 Task: Use Basketball Dribbling Effect in this video Movie B.mp4
Action: Mouse moved to (355, 136)
Screenshot: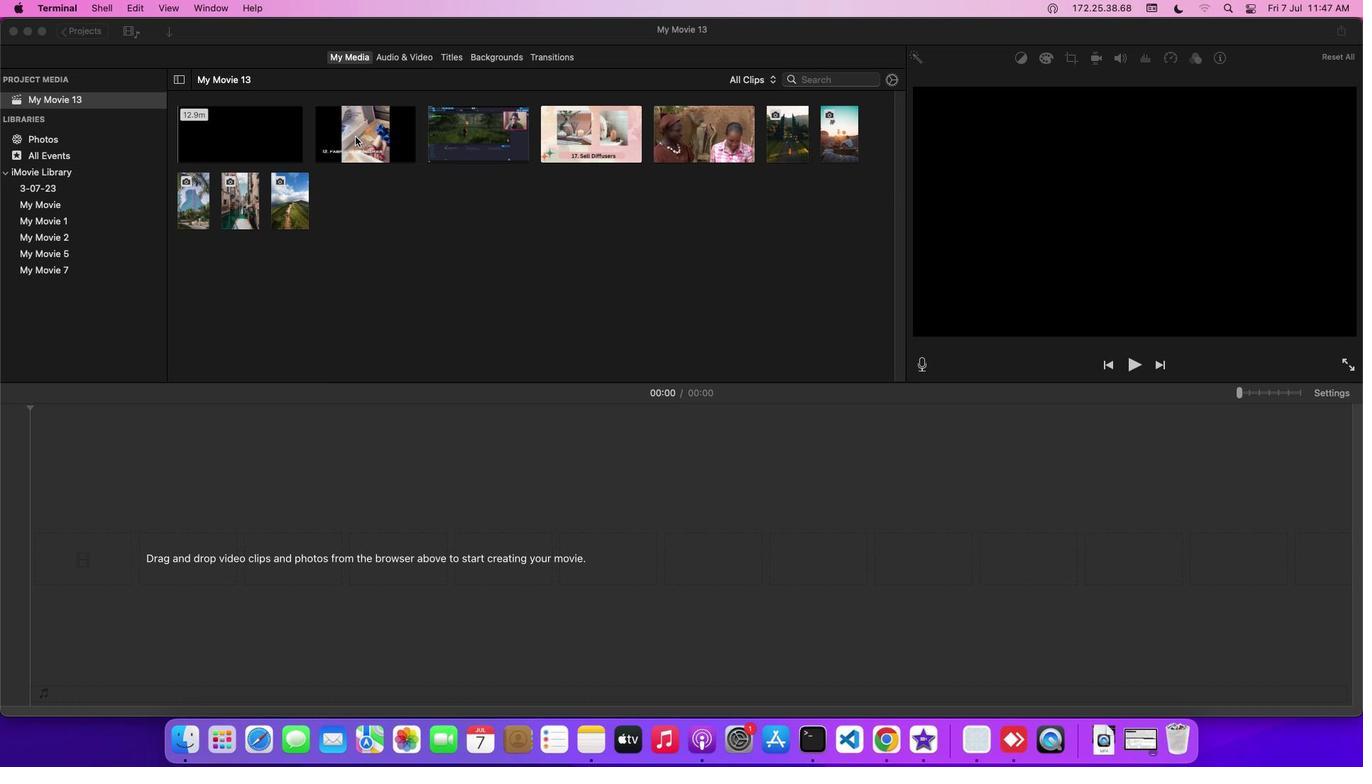 
Action: Mouse pressed left at (355, 136)
Screenshot: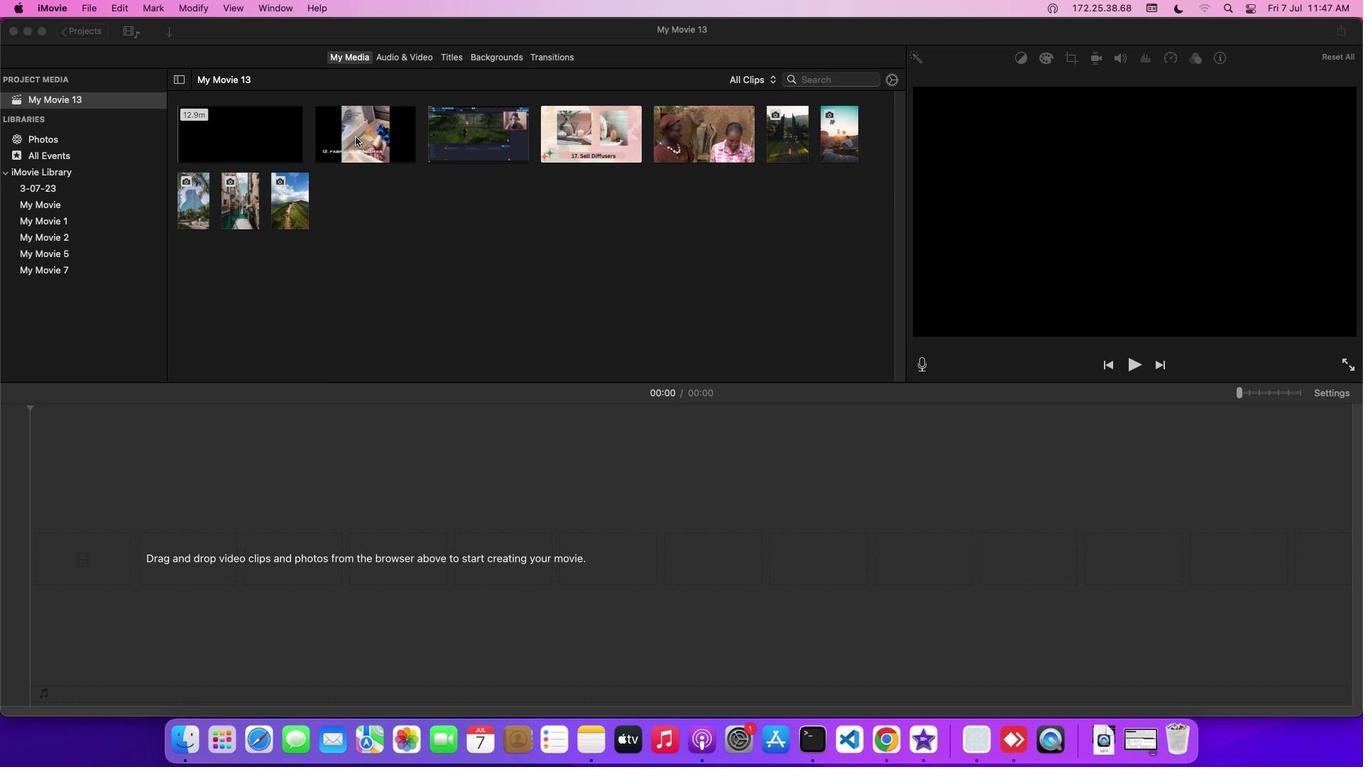 
Action: Mouse pressed left at (355, 136)
Screenshot: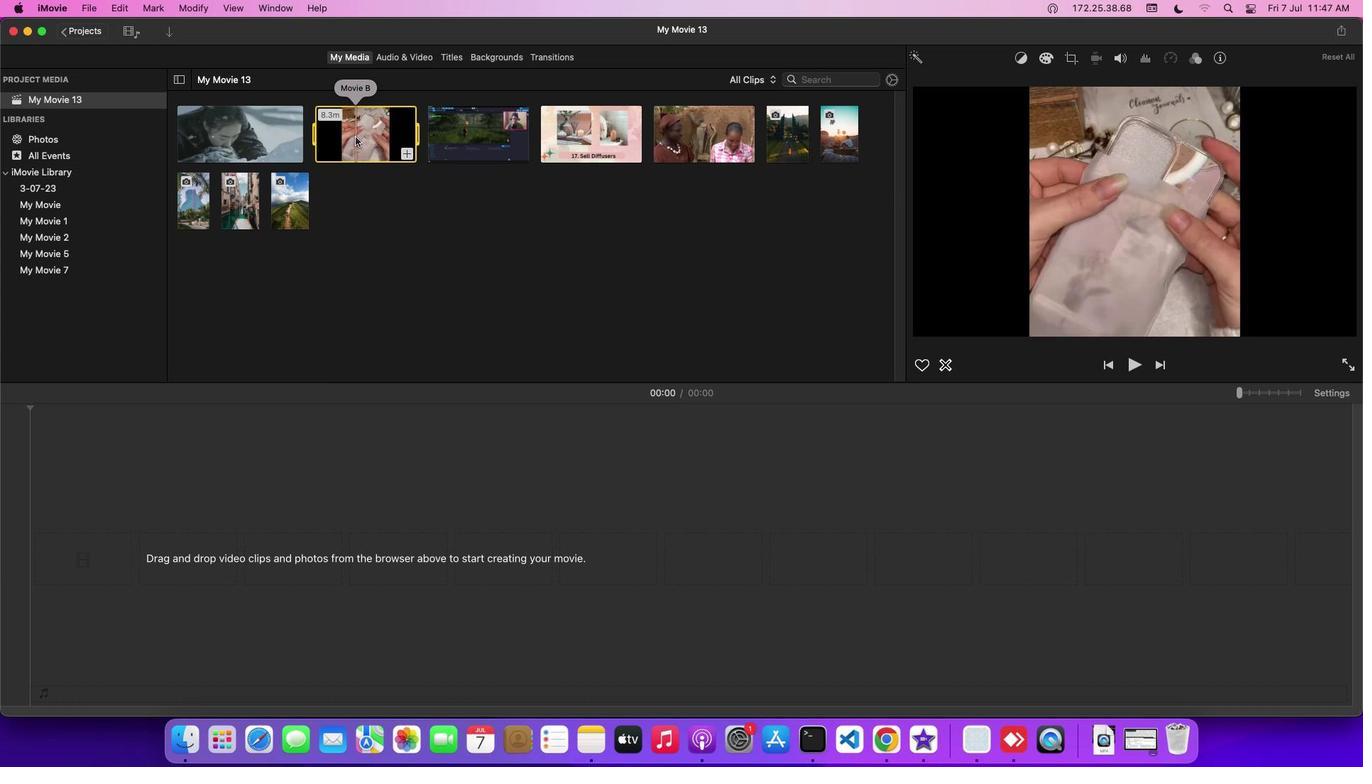 
Action: Mouse moved to (401, 57)
Screenshot: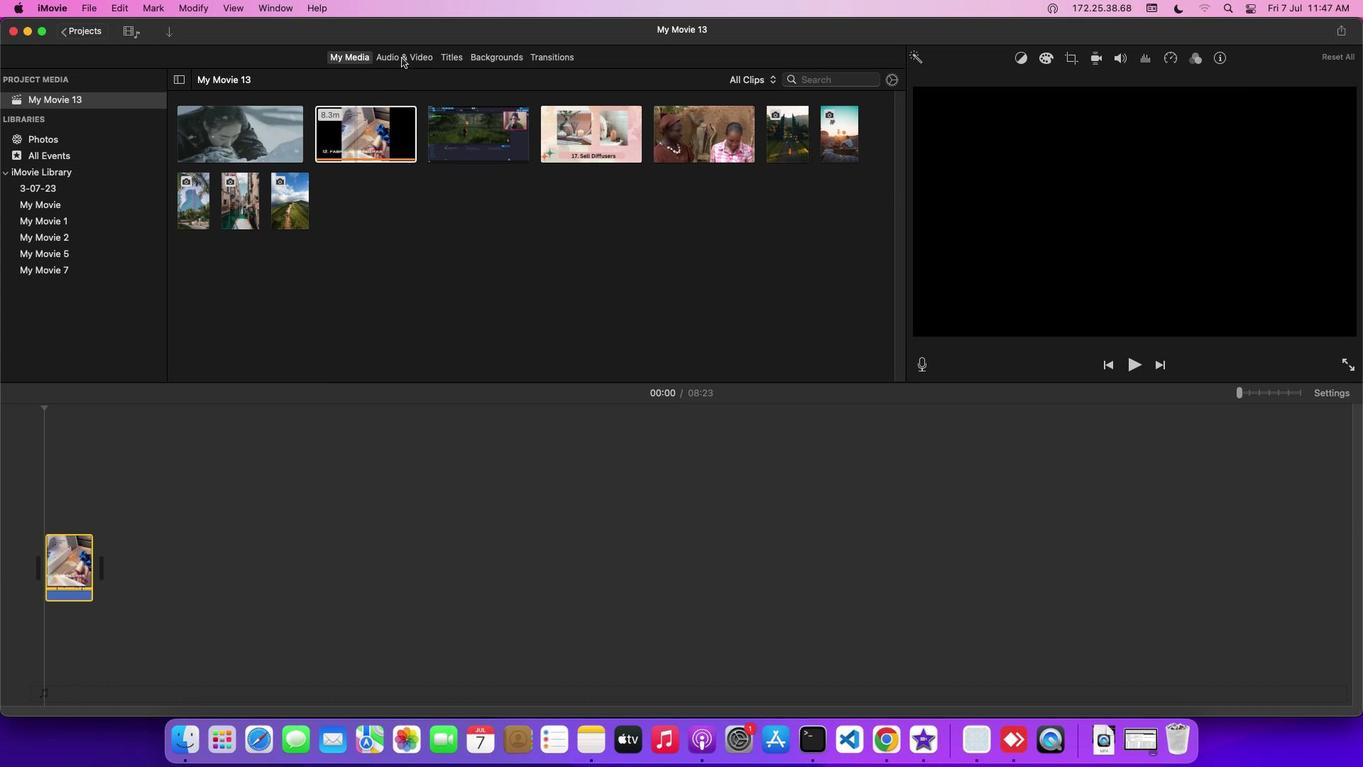 
Action: Mouse pressed left at (401, 57)
Screenshot: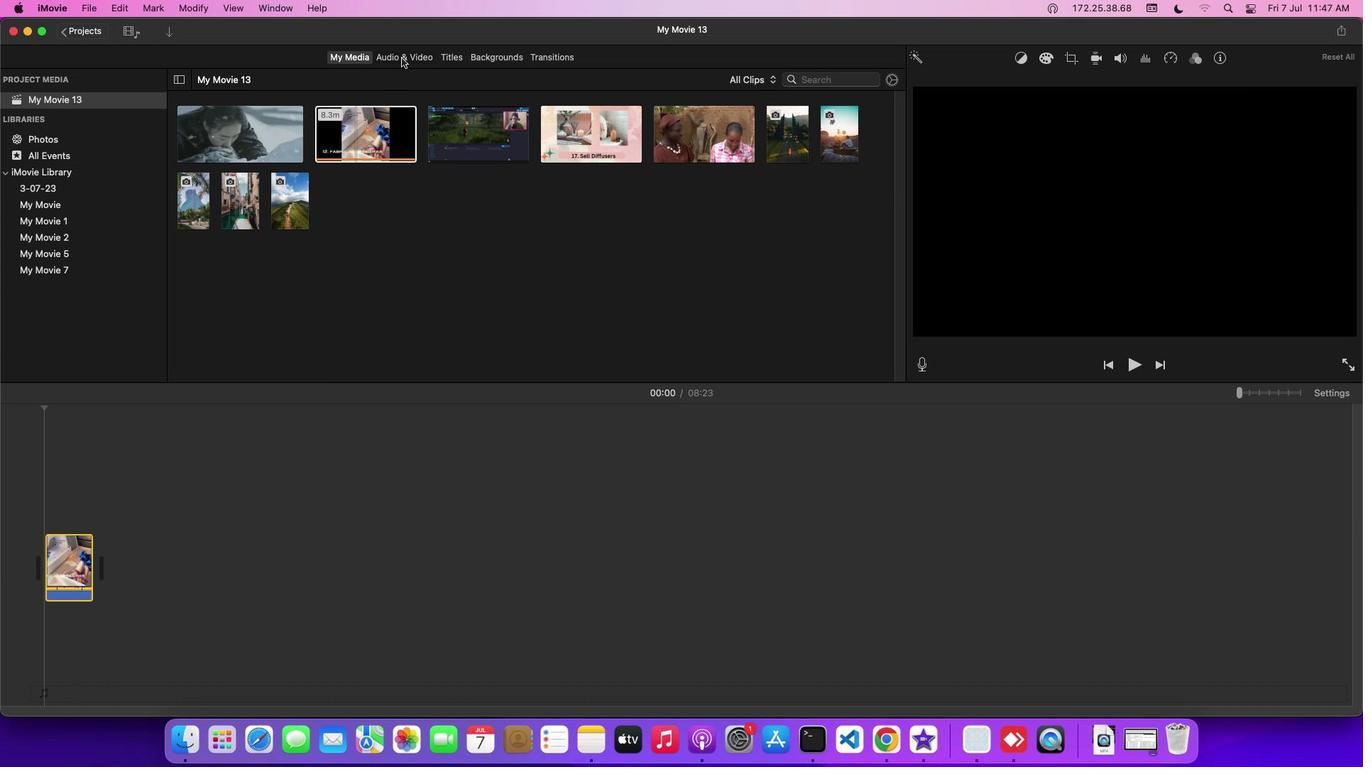 
Action: Mouse moved to (99, 135)
Screenshot: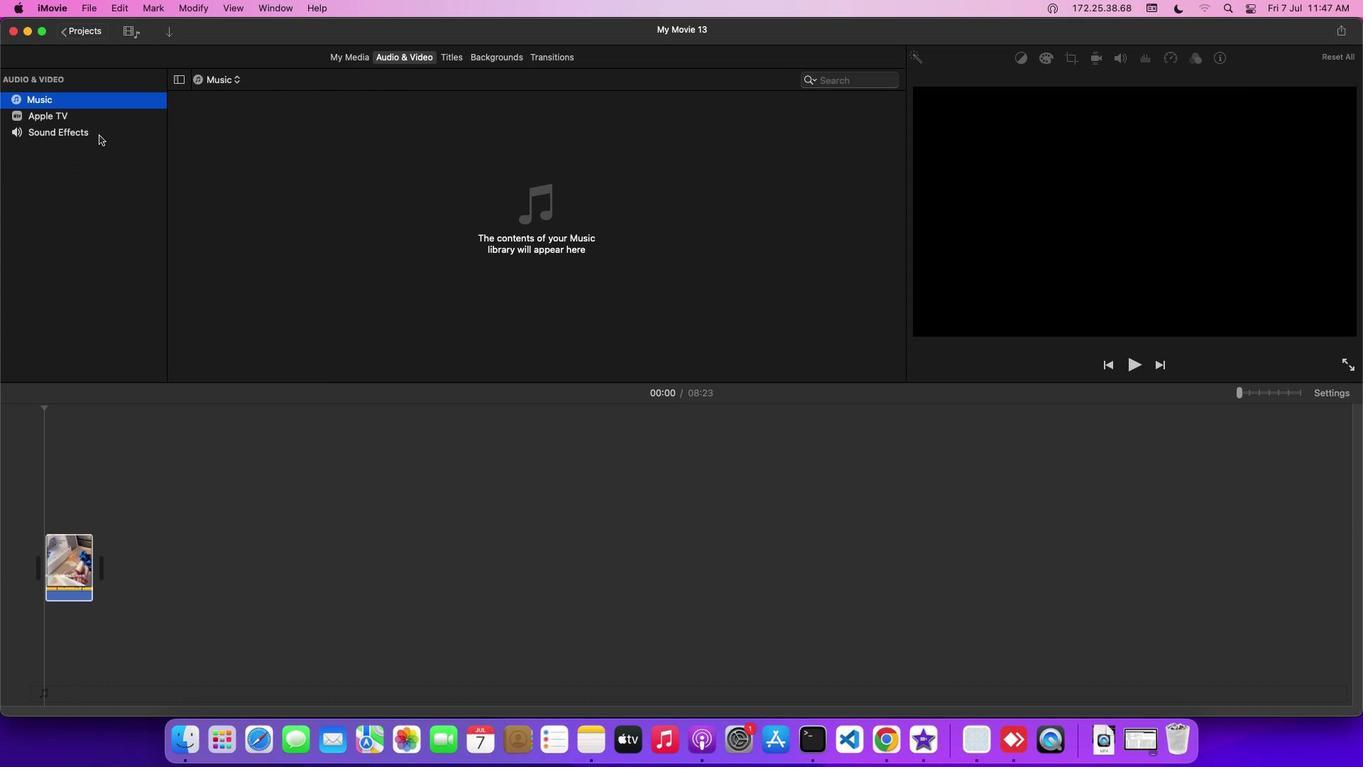 
Action: Mouse pressed left at (99, 135)
Screenshot: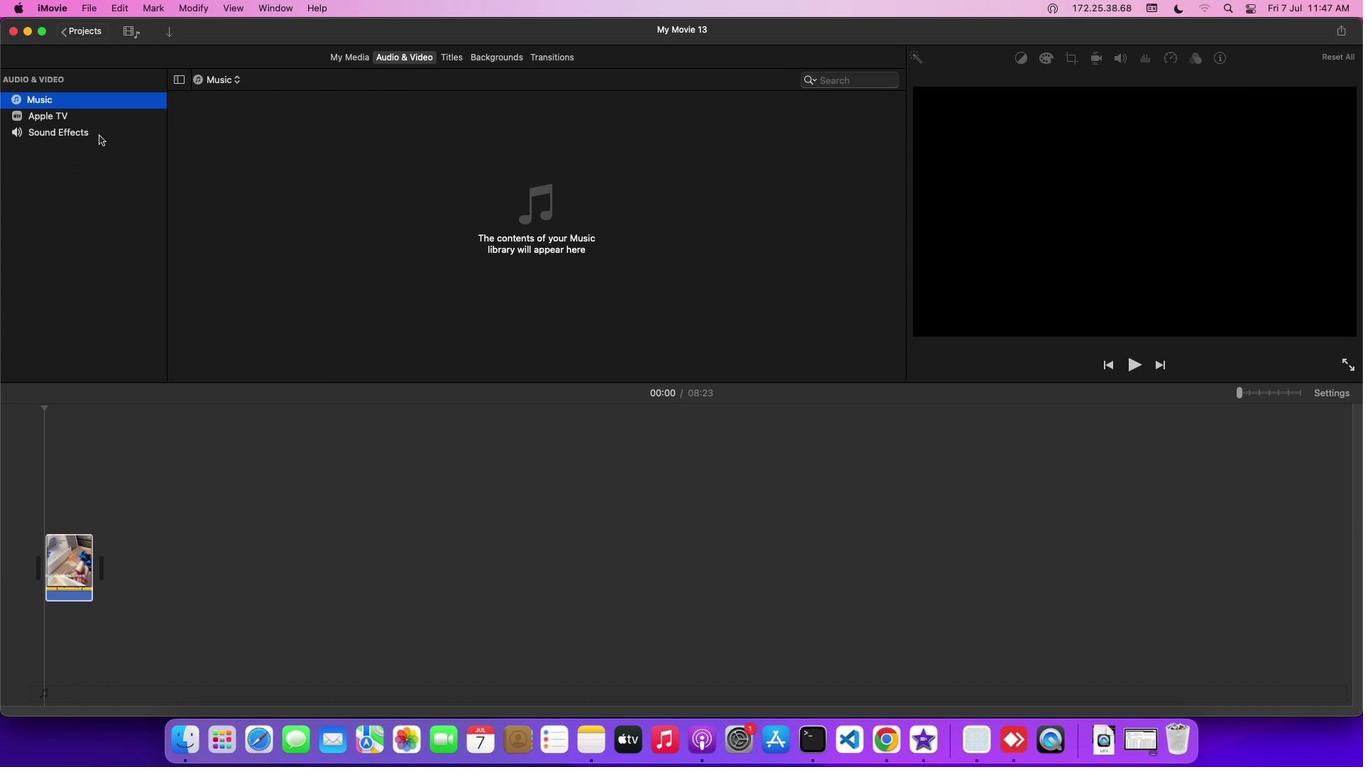 
Action: Mouse moved to (208, 314)
Screenshot: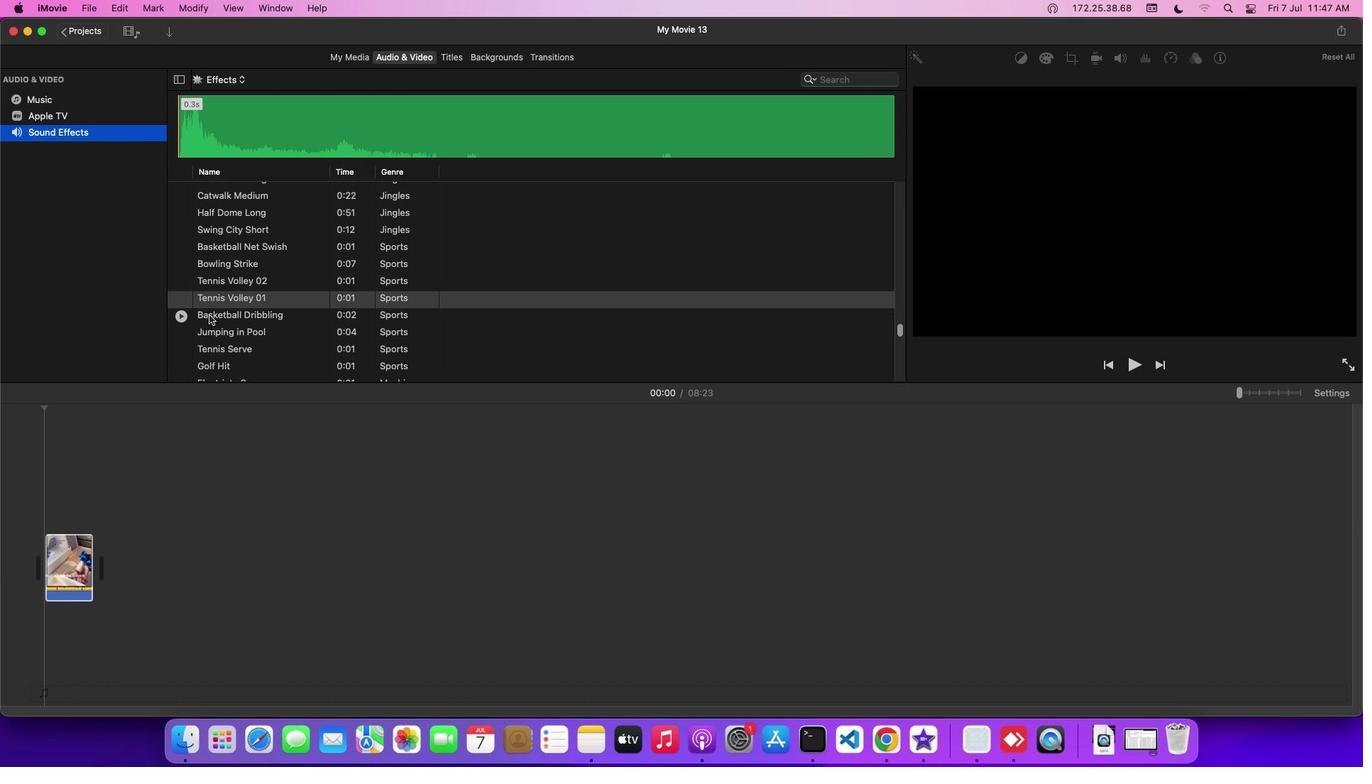 
Action: Mouse pressed left at (208, 314)
Screenshot: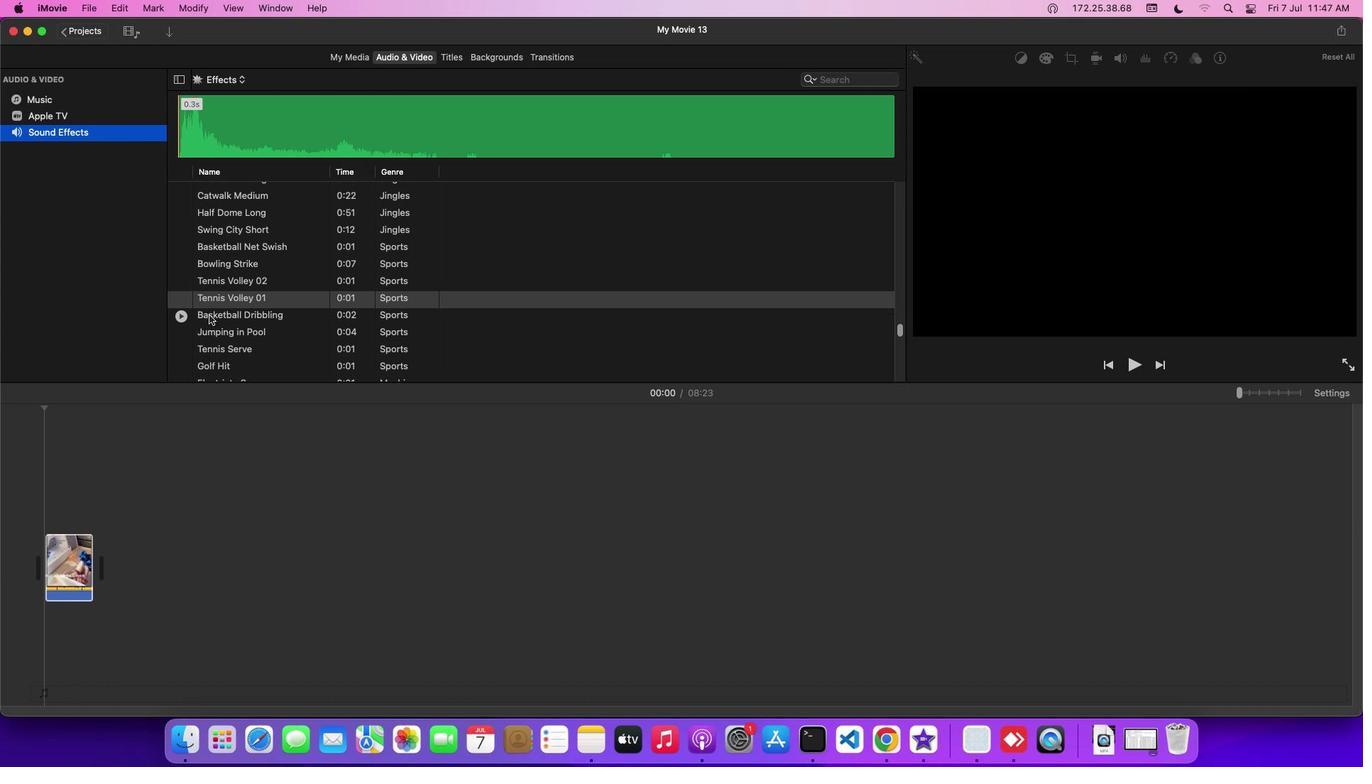 
Action: Mouse moved to (226, 320)
Screenshot: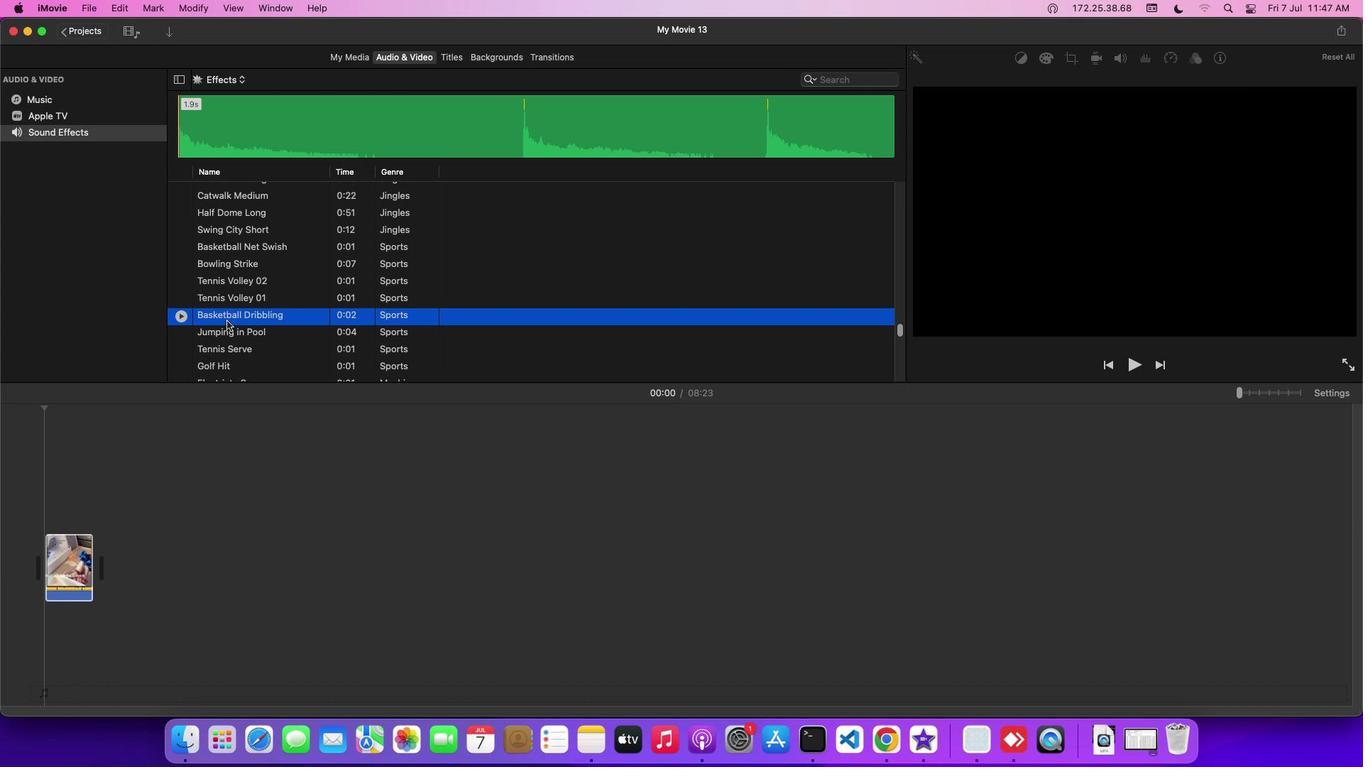 
Action: Mouse pressed left at (226, 320)
Screenshot: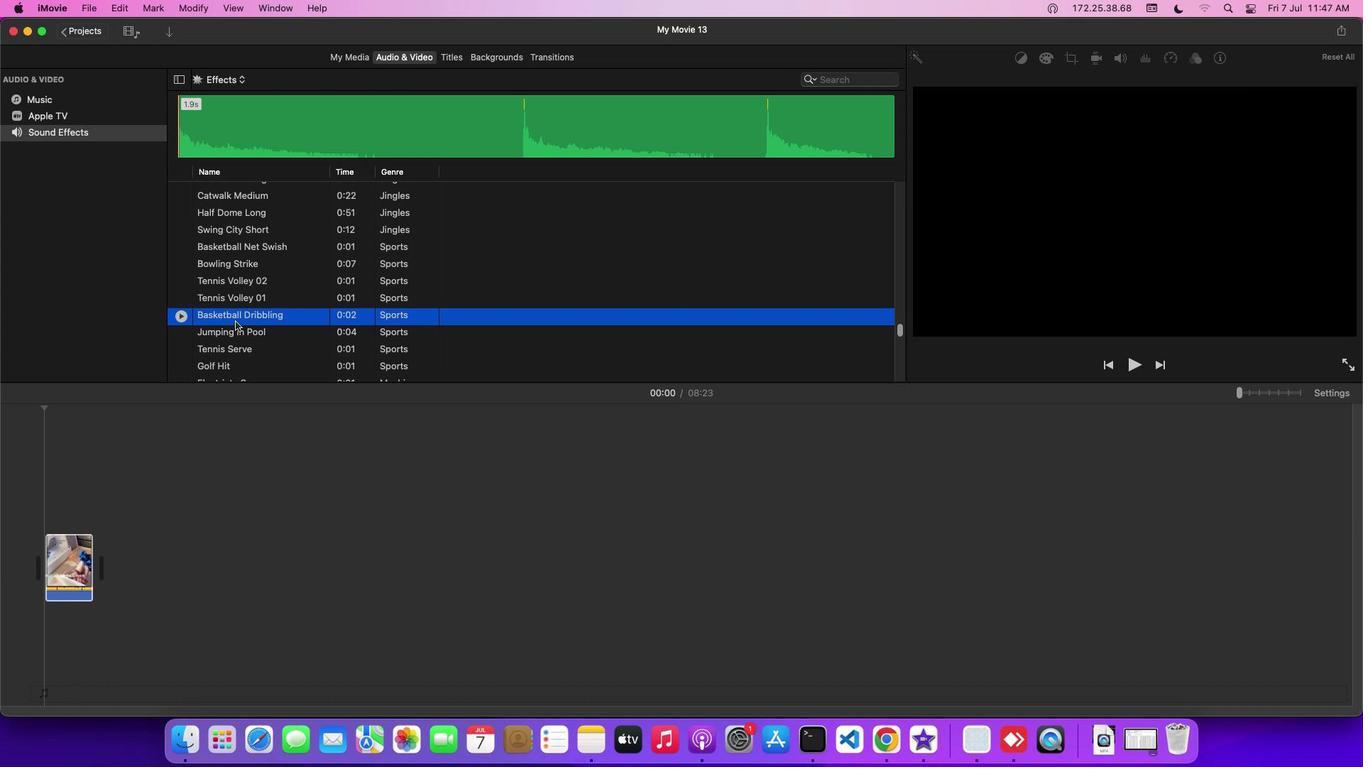 
Action: Mouse moved to (282, 578)
Screenshot: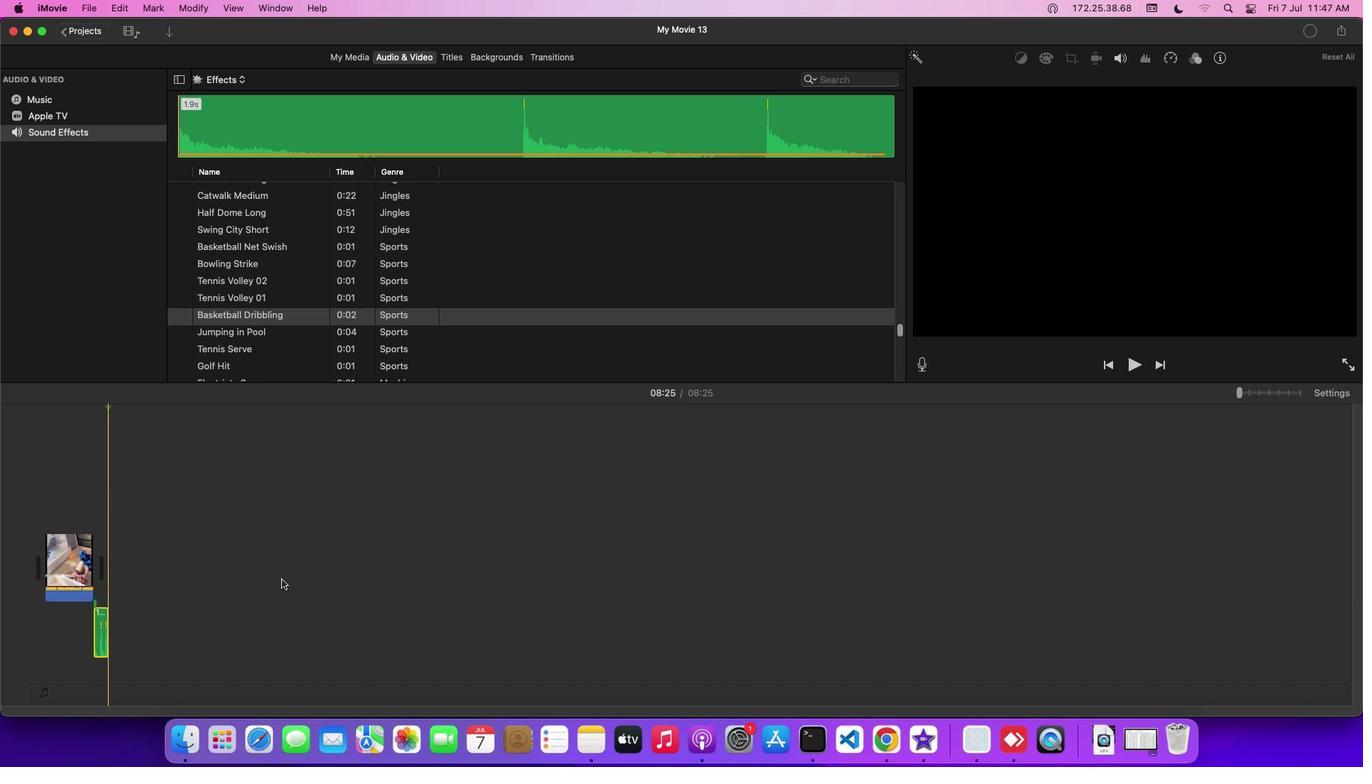 
